 Task: In the Contact  AveryRobinson41@colgate.com, schedule and save the meeting with title: 'Introducing Our Products and Services ', Select date: '11 September, 2023', select start time: 6:00:PM. Add location in person New York with meeting description: Kindly join this meeting to understand Product Demo and Service Presentation.. Logged in from softage.1@softage.net
Action: Mouse moved to (85, 52)
Screenshot: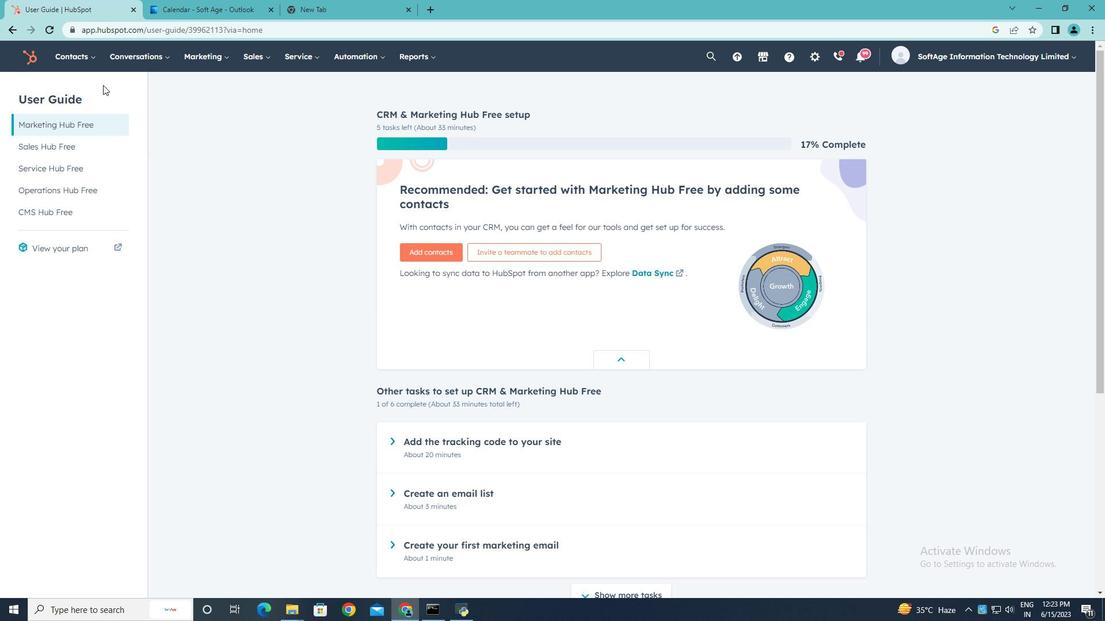 
Action: Mouse pressed left at (85, 52)
Screenshot: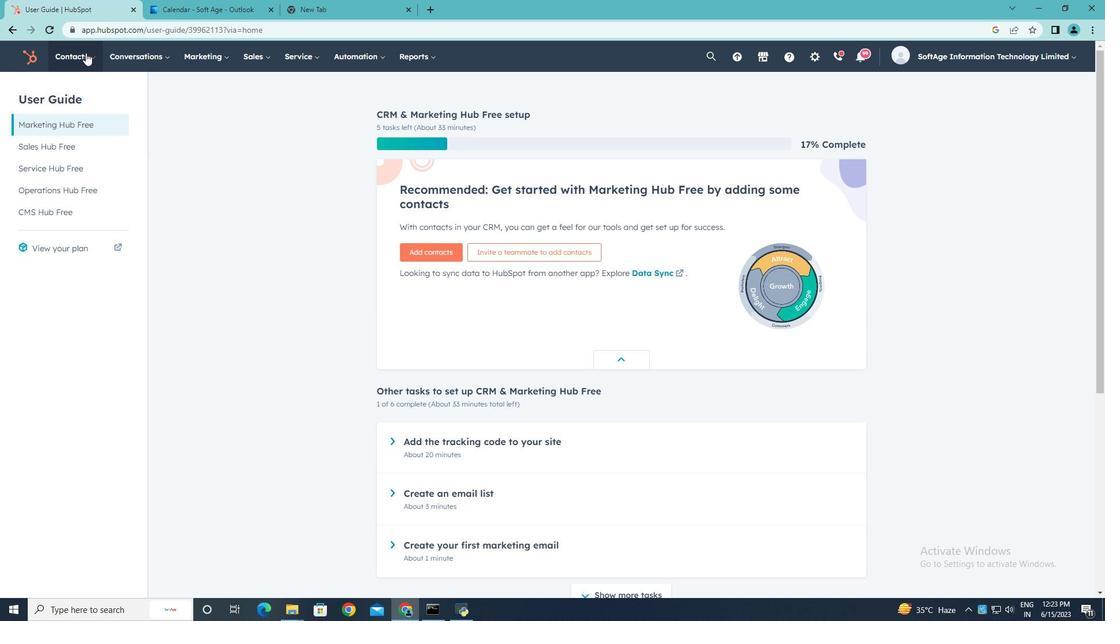 
Action: Mouse moved to (81, 87)
Screenshot: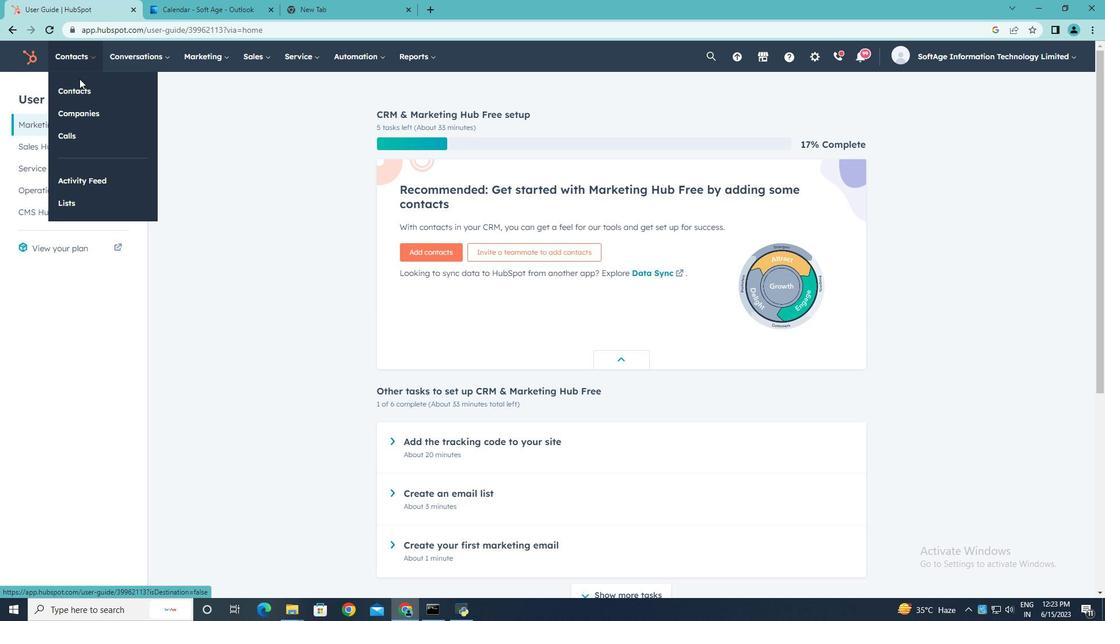 
Action: Mouse pressed left at (81, 87)
Screenshot: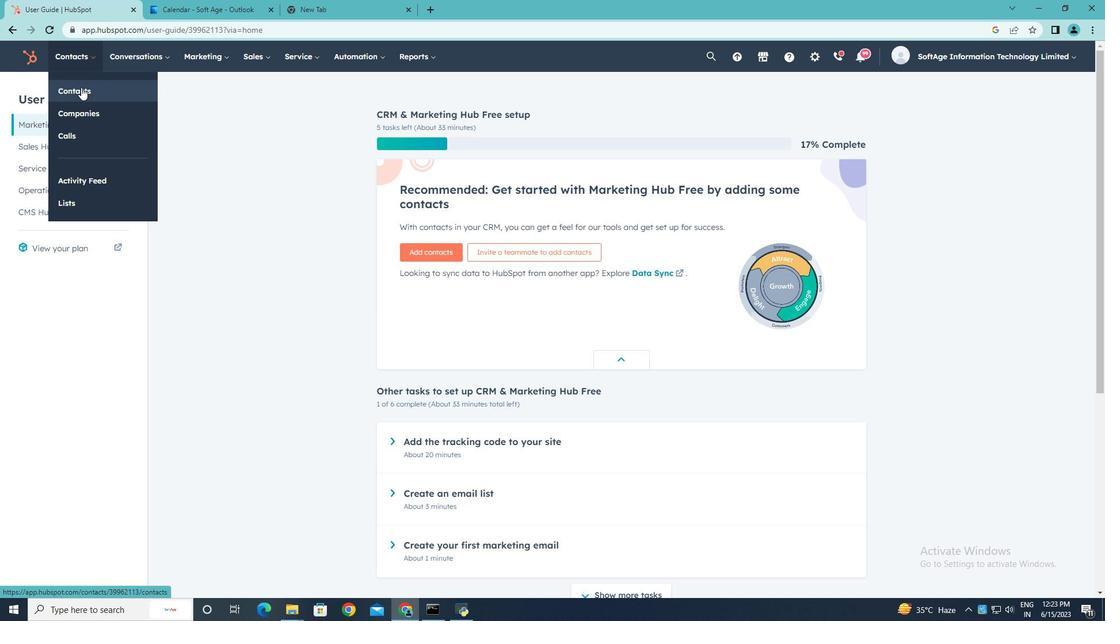 
Action: Mouse moved to (81, 187)
Screenshot: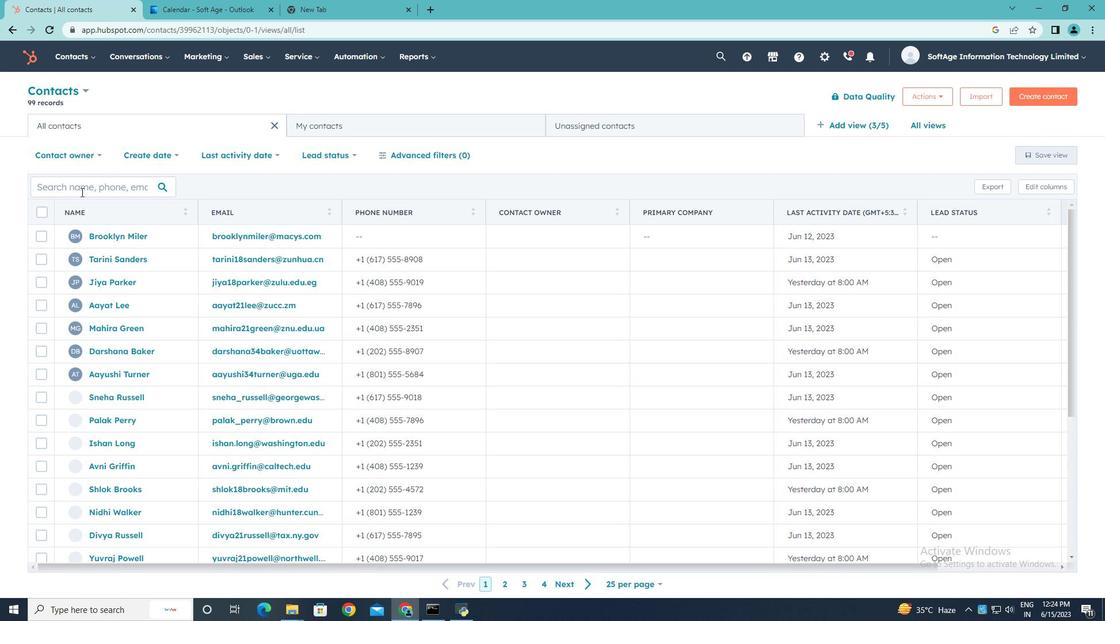 
Action: Mouse pressed left at (81, 187)
Screenshot: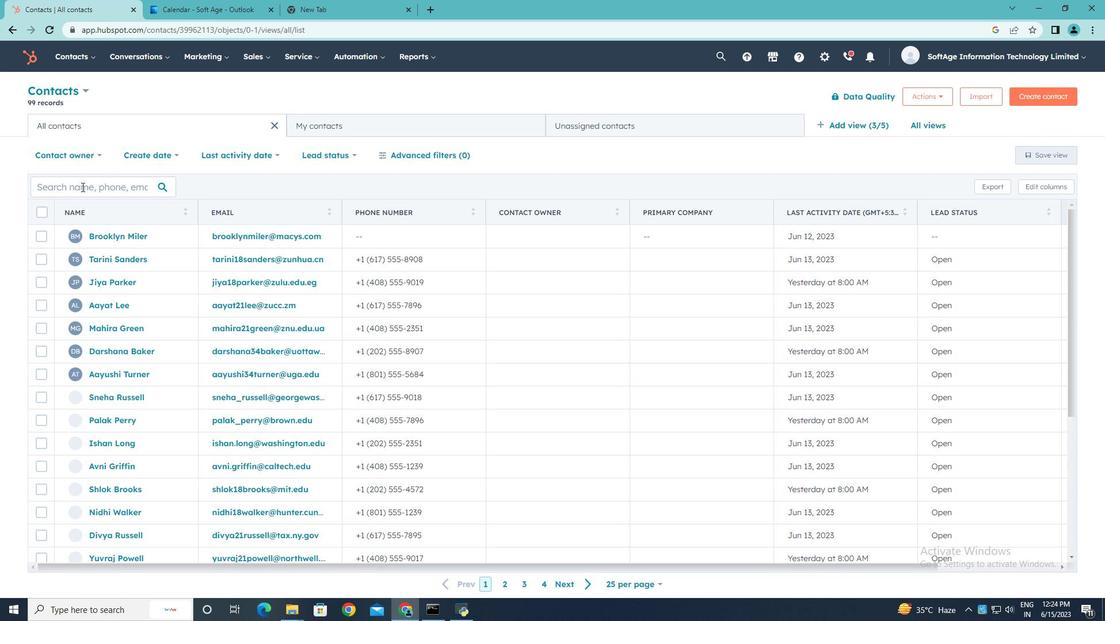 
Action: Key pressed <Key.shift>Avery<Key.shift>Robinson41<Key.shift>@colgate.com
Screenshot: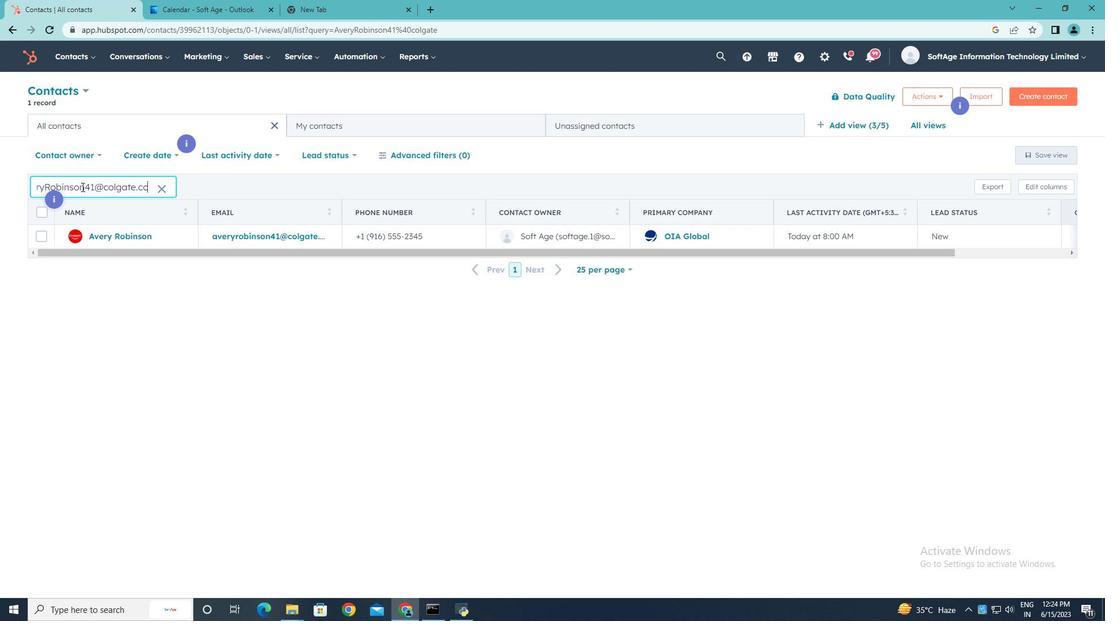 
Action: Mouse moved to (112, 235)
Screenshot: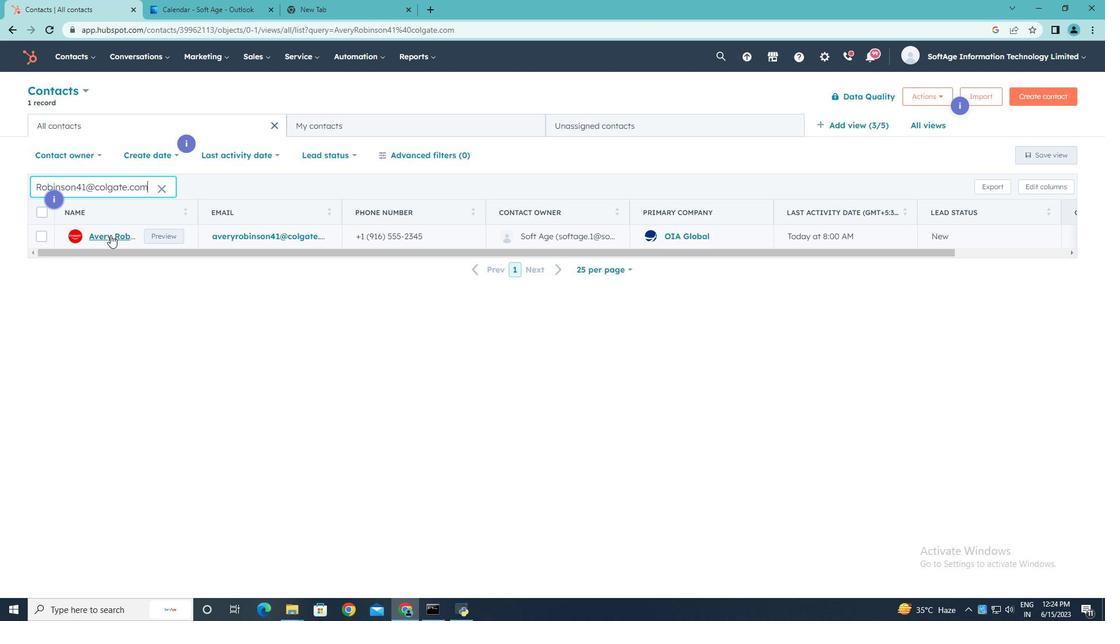 
Action: Mouse pressed left at (112, 235)
Screenshot: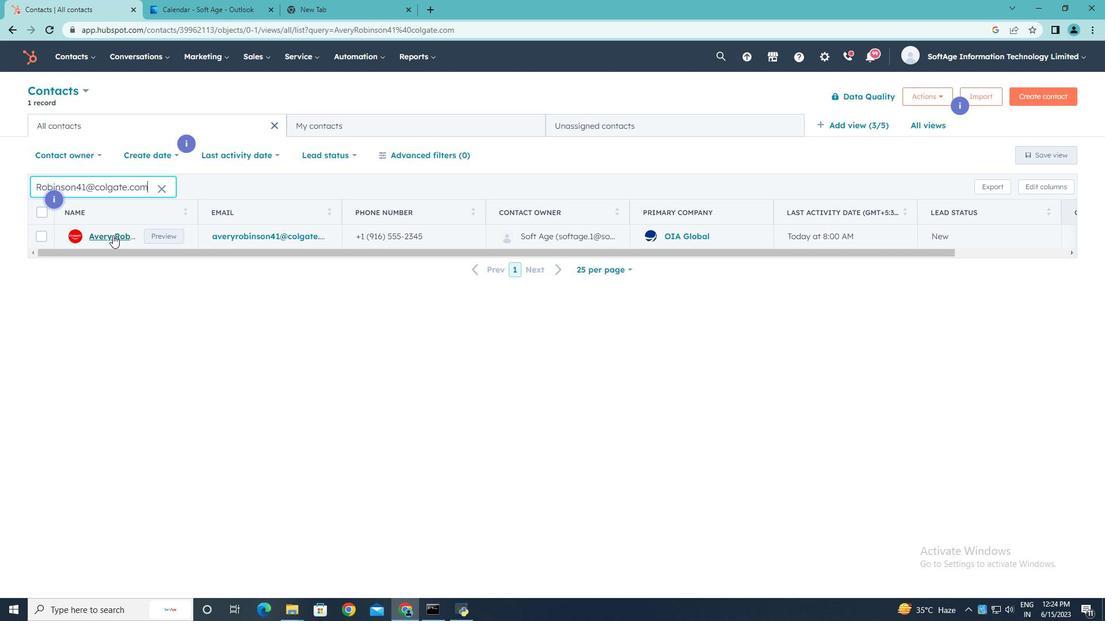 
Action: Mouse moved to (191, 191)
Screenshot: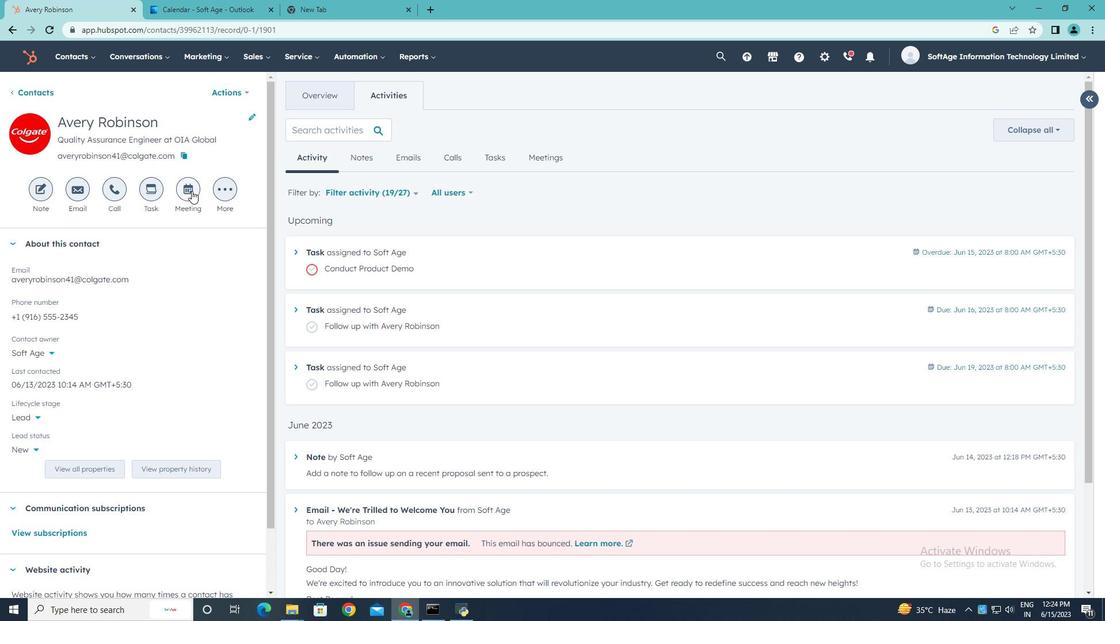 
Action: Mouse pressed left at (191, 191)
Screenshot: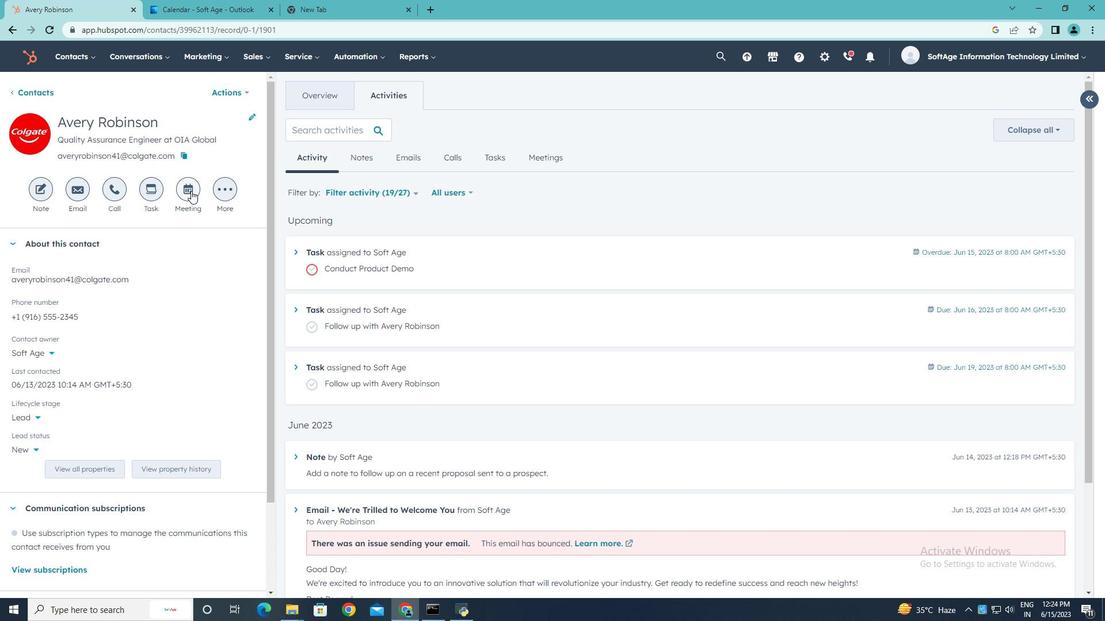 
Action: Key pressed <Key.shift><Key.shift>Introducing<Key.space><Key.shift>Our<Key.space><Key.shift><Key.shift><Key.shift><Key.shift><Key.shift><Key.shift><Key.shift><Key.shift><Key.shift>Products<Key.space>and<Key.space><Key.shift>Services.
Screenshot: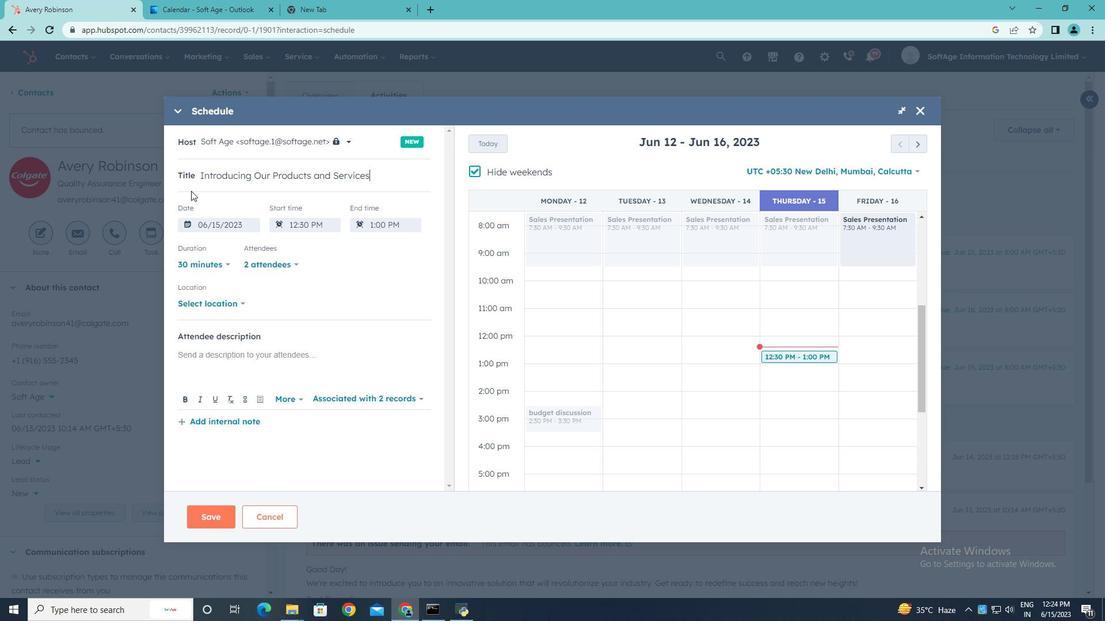 
Action: Mouse moved to (476, 171)
Screenshot: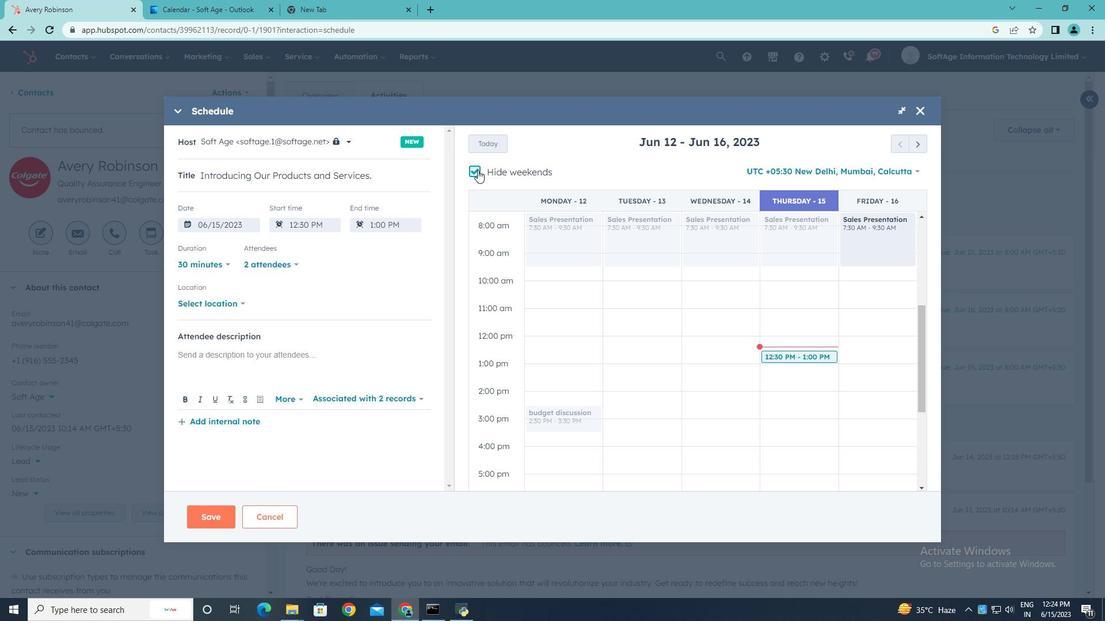 
Action: Mouse pressed left at (476, 171)
Screenshot: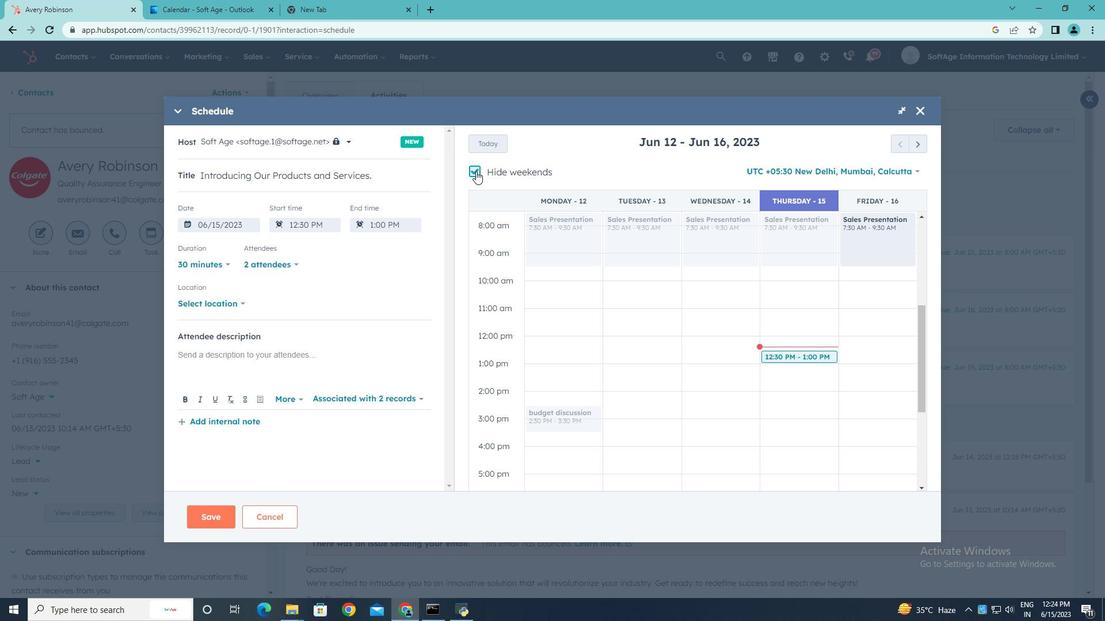 
Action: Mouse moved to (916, 146)
Screenshot: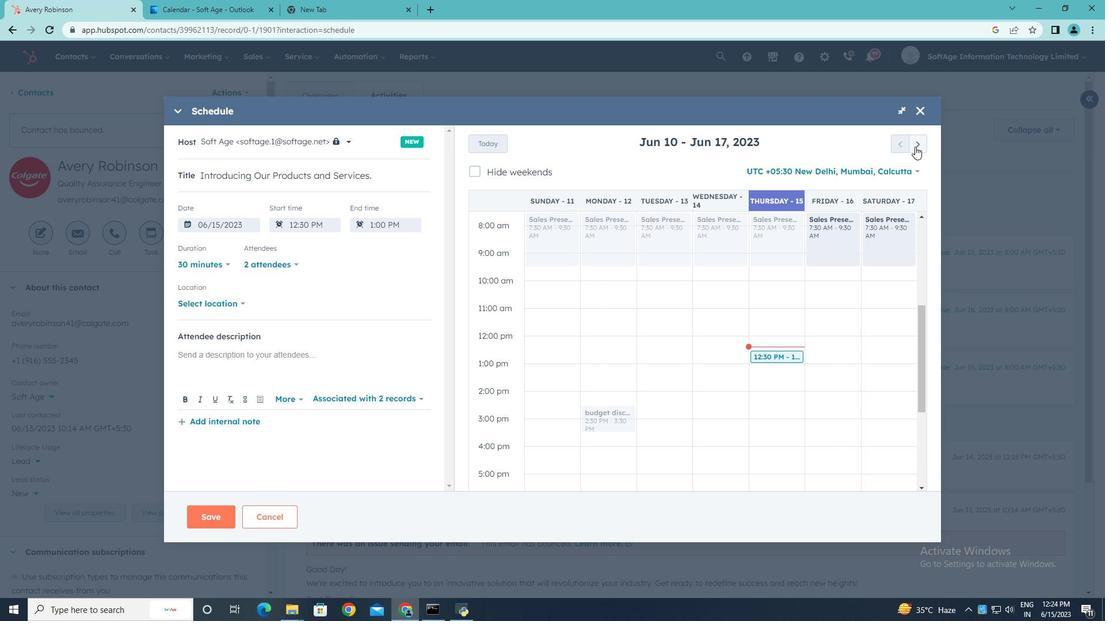 
Action: Mouse pressed left at (916, 146)
Screenshot: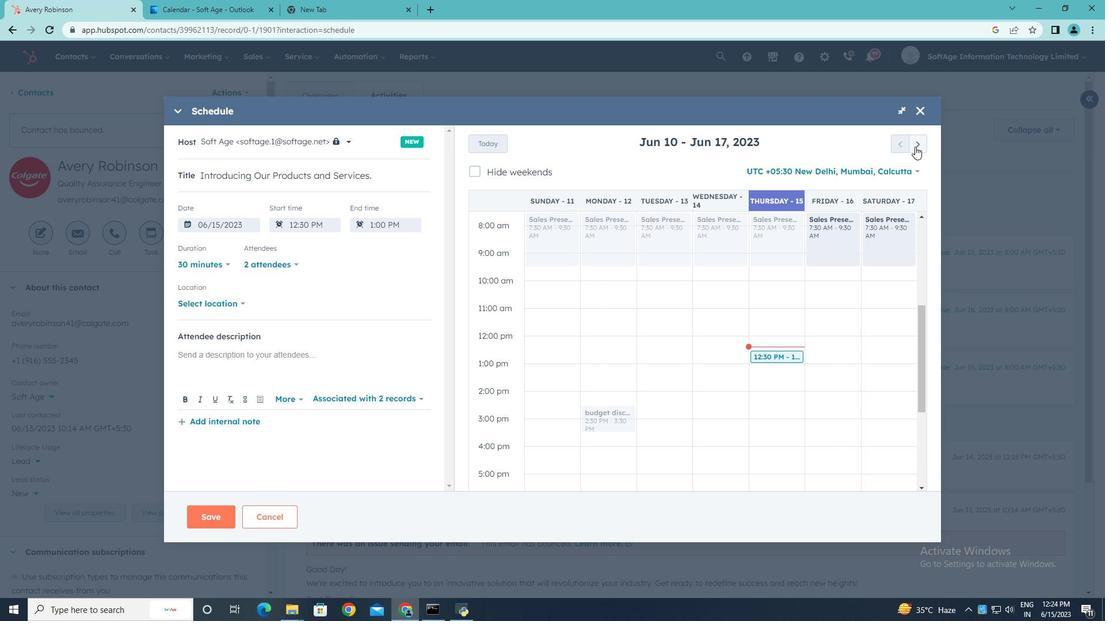 
Action: Mouse pressed left at (916, 146)
Screenshot: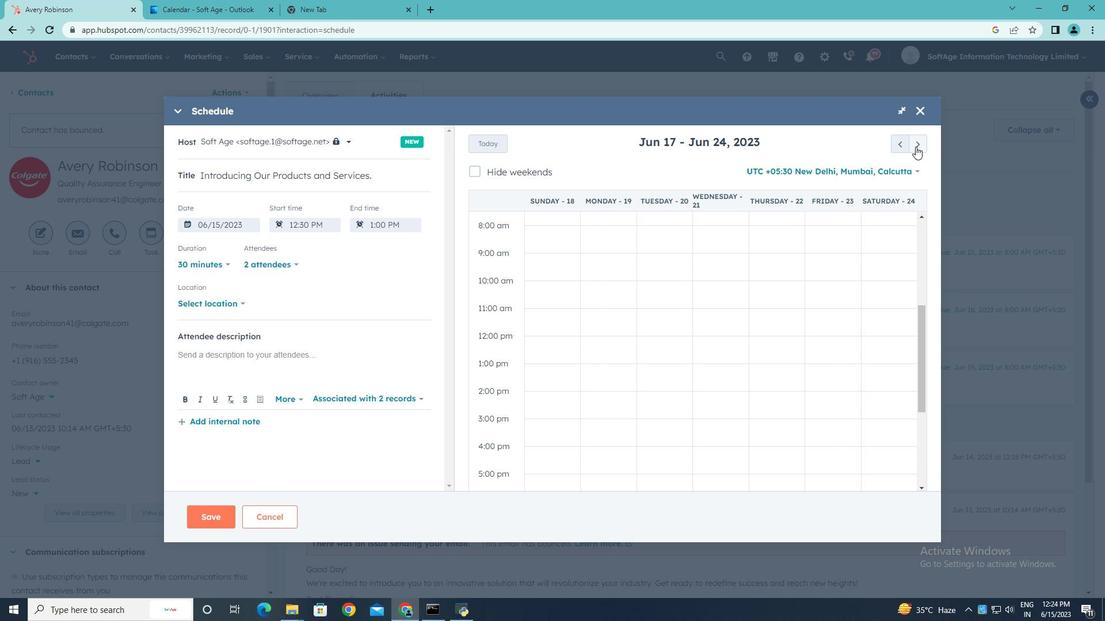 
Action: Mouse pressed left at (916, 146)
Screenshot: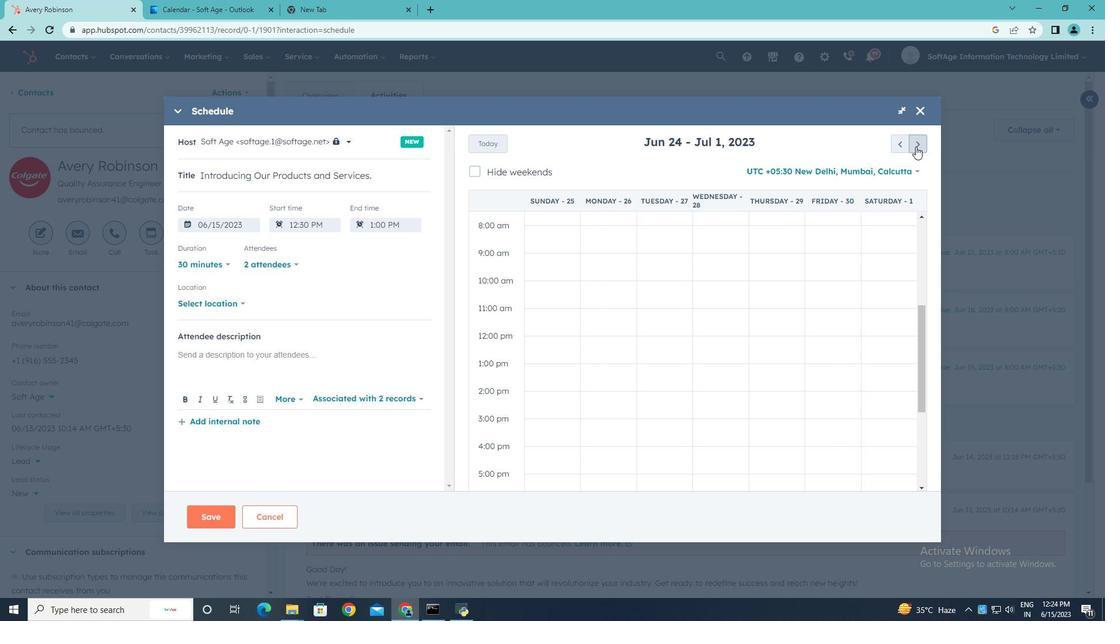 
Action: Mouse pressed left at (916, 146)
Screenshot: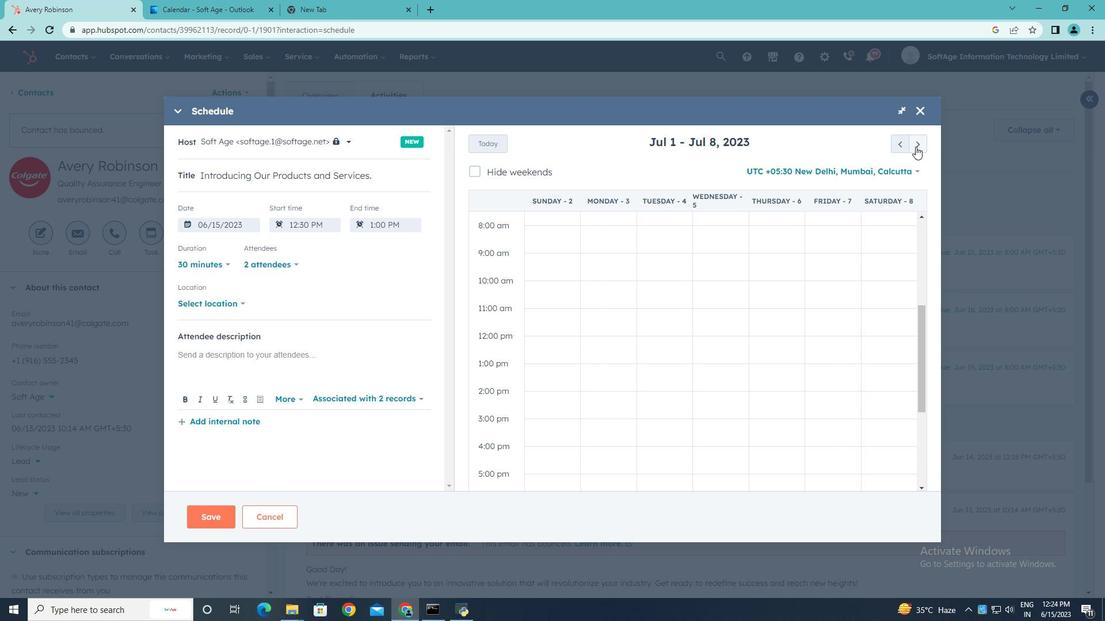 
Action: Mouse pressed left at (916, 146)
Screenshot: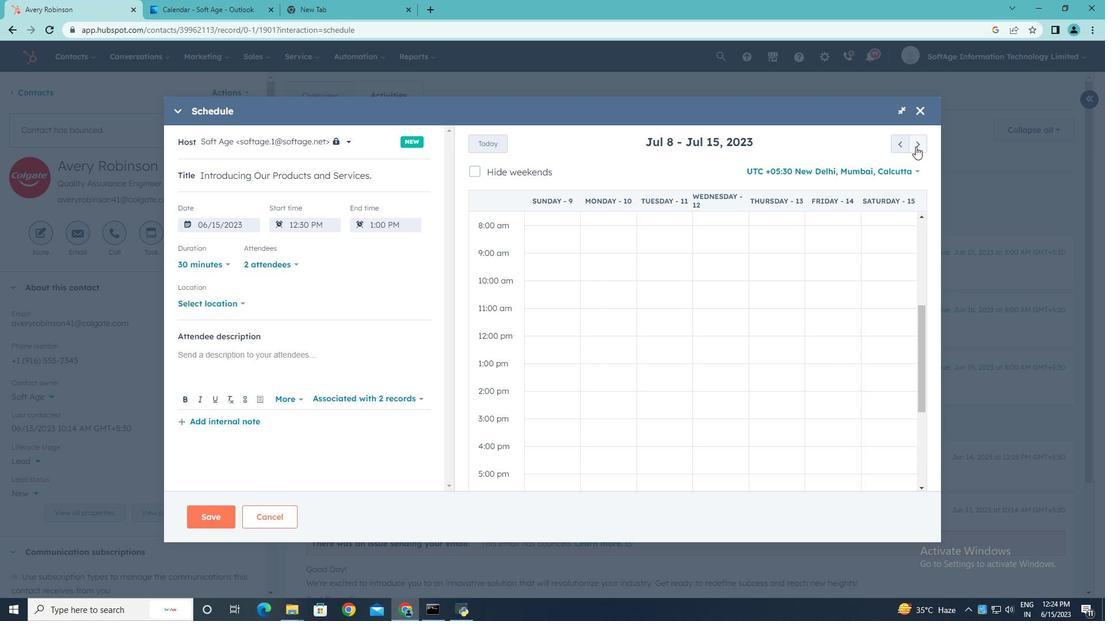 
Action: Mouse pressed left at (916, 146)
Screenshot: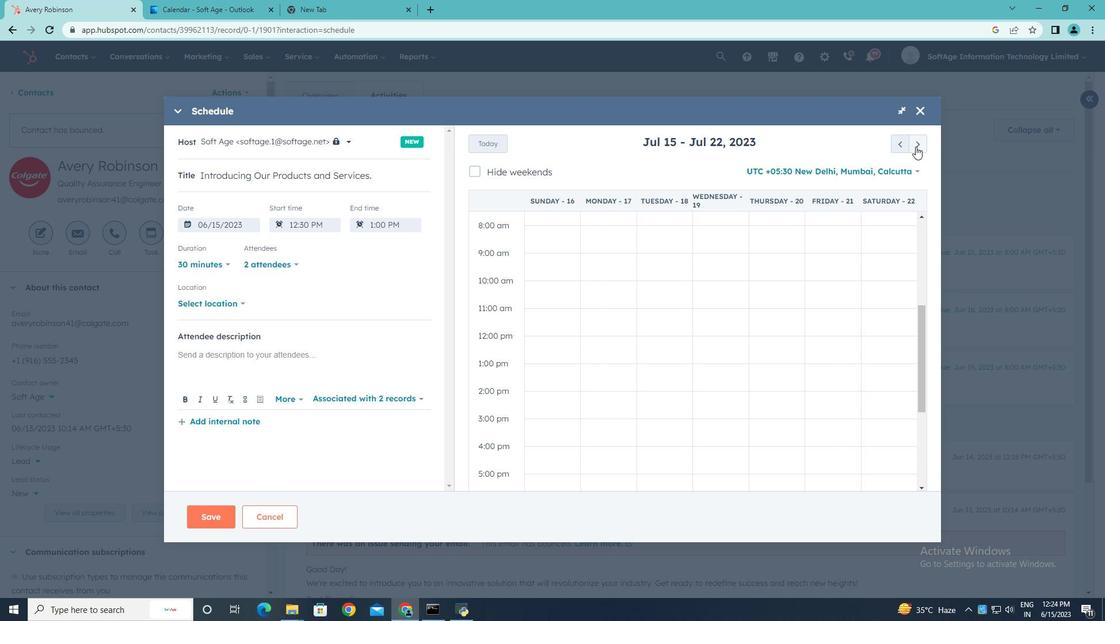 
Action: Mouse pressed left at (916, 146)
Screenshot: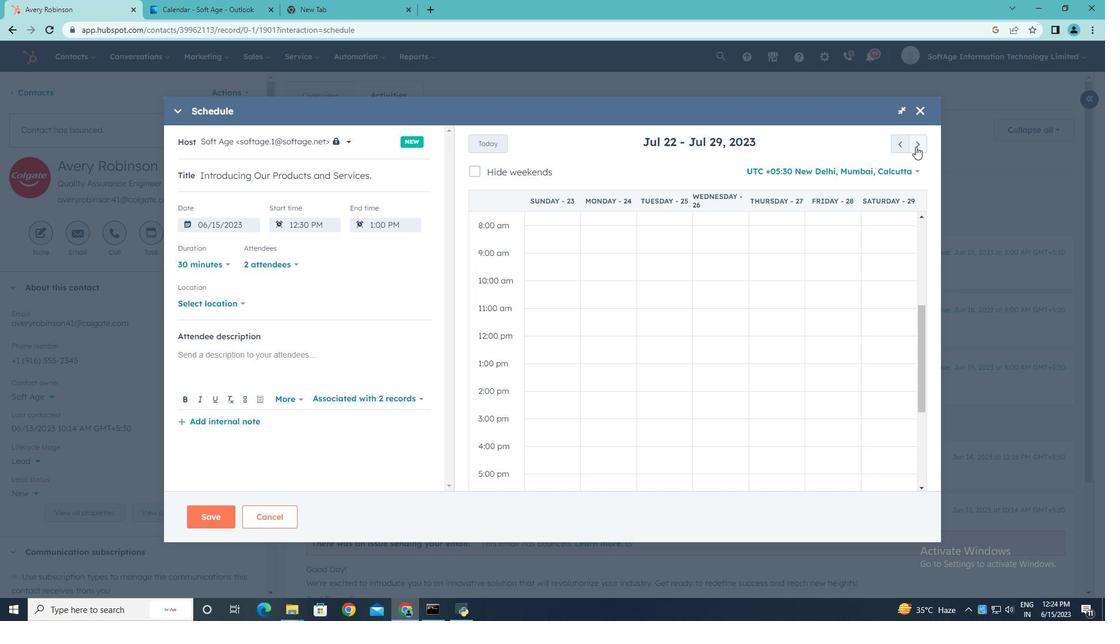 
Action: Mouse pressed left at (916, 146)
Screenshot: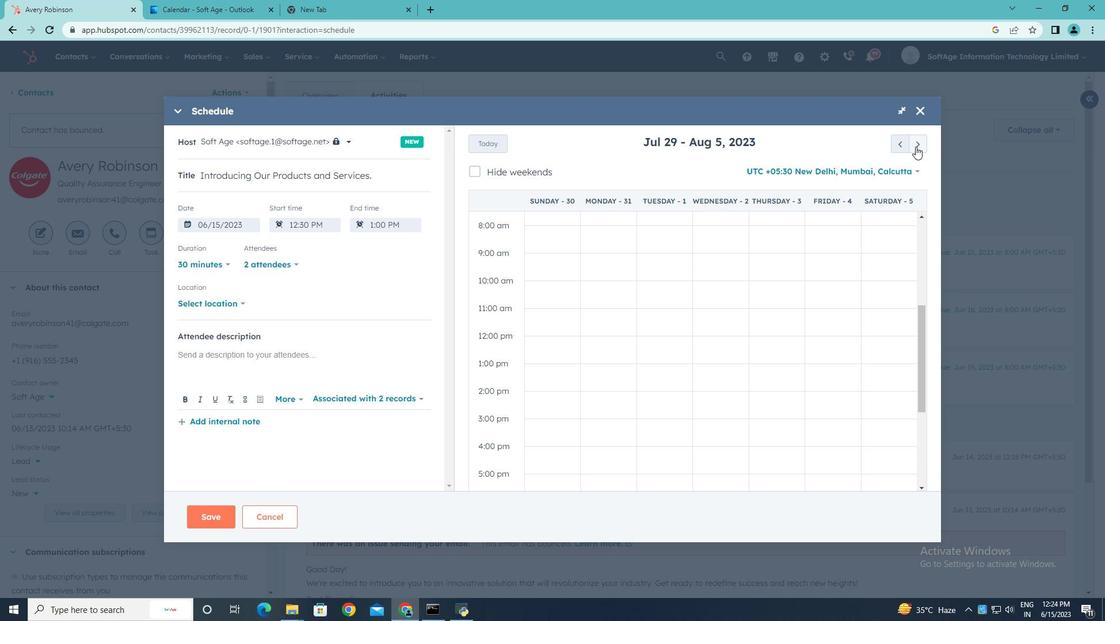 
Action: Mouse pressed left at (916, 146)
Screenshot: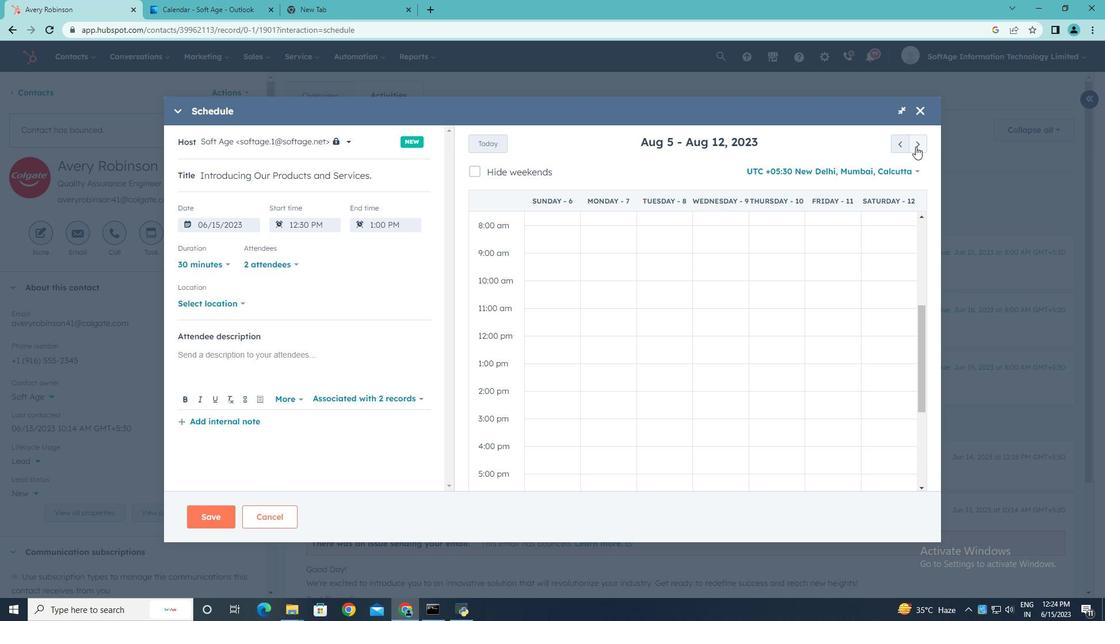 
Action: Mouse pressed left at (916, 146)
Screenshot: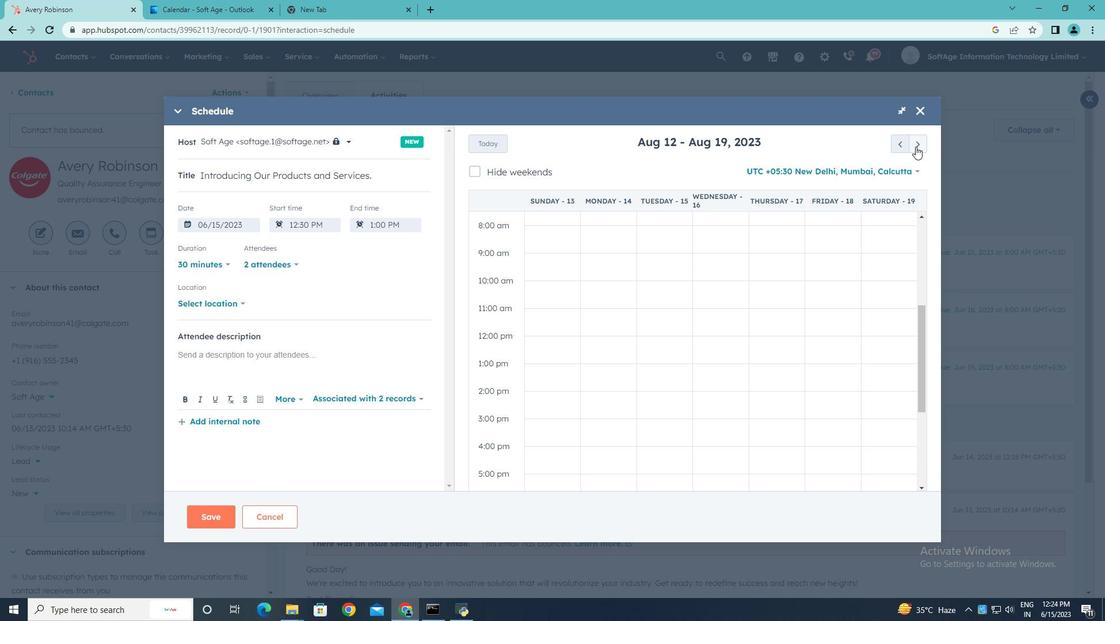 
Action: Mouse pressed left at (916, 146)
Screenshot: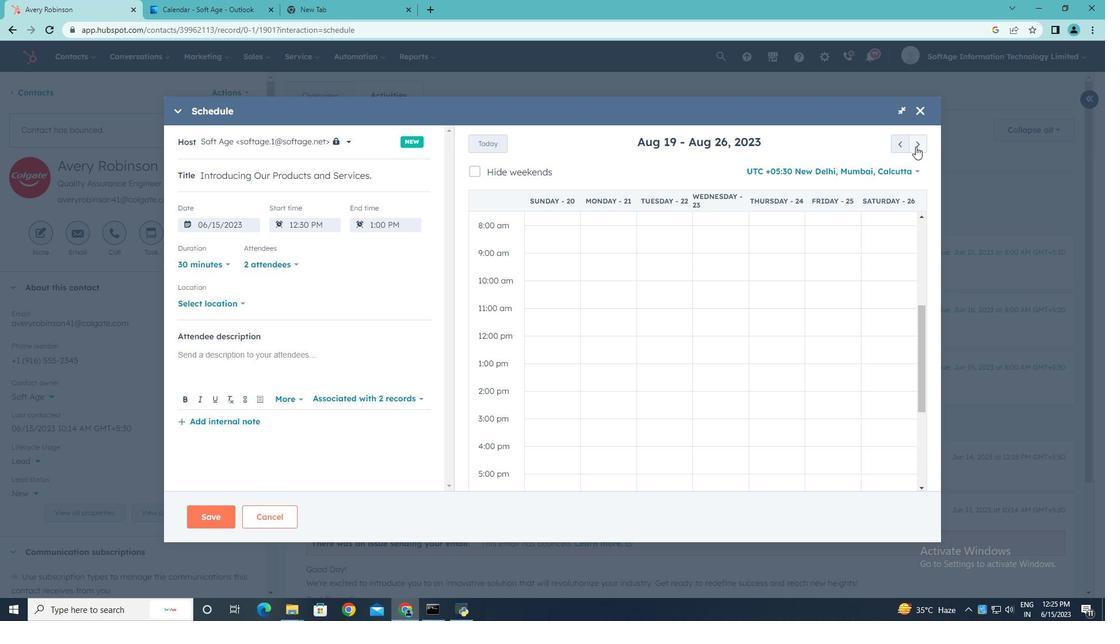 
Action: Mouse pressed left at (916, 146)
Screenshot: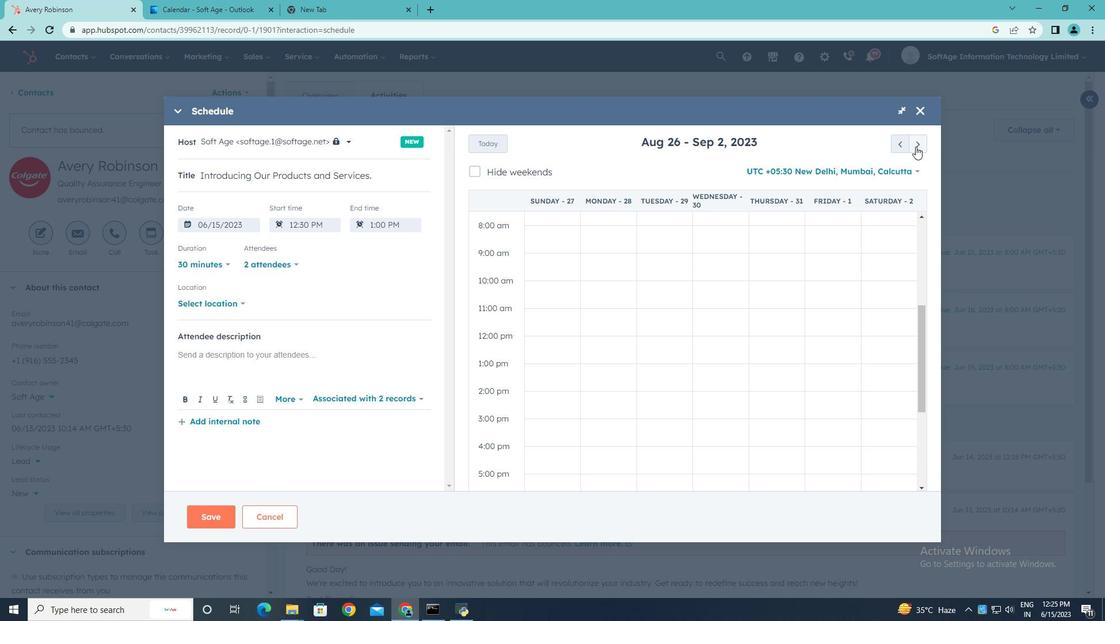 
Action: Mouse pressed left at (916, 146)
Screenshot: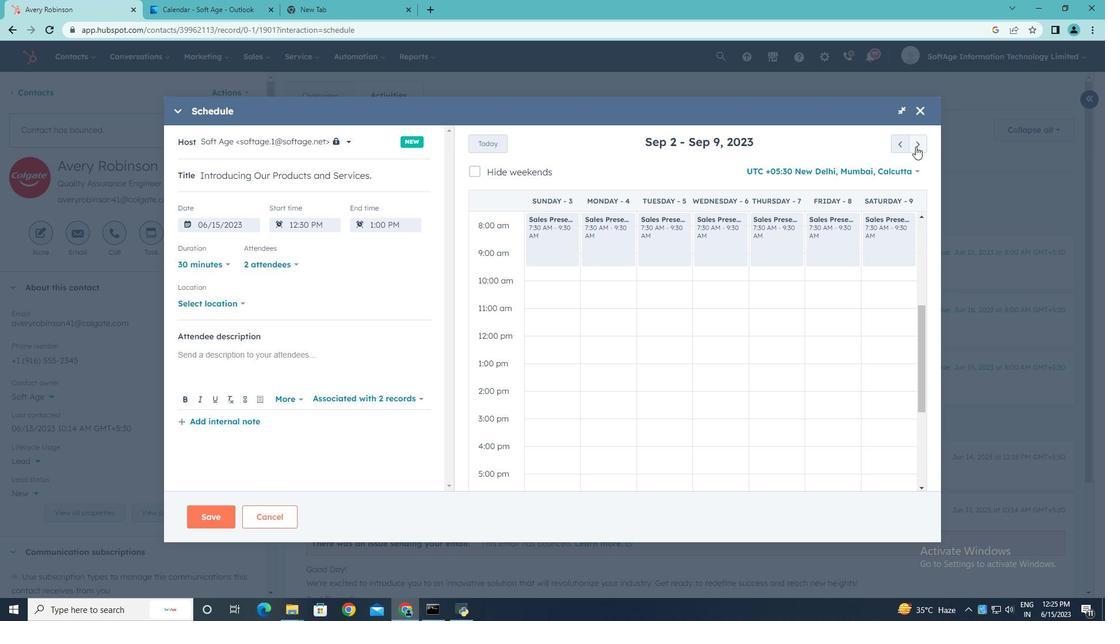 
Action: Mouse moved to (924, 387)
Screenshot: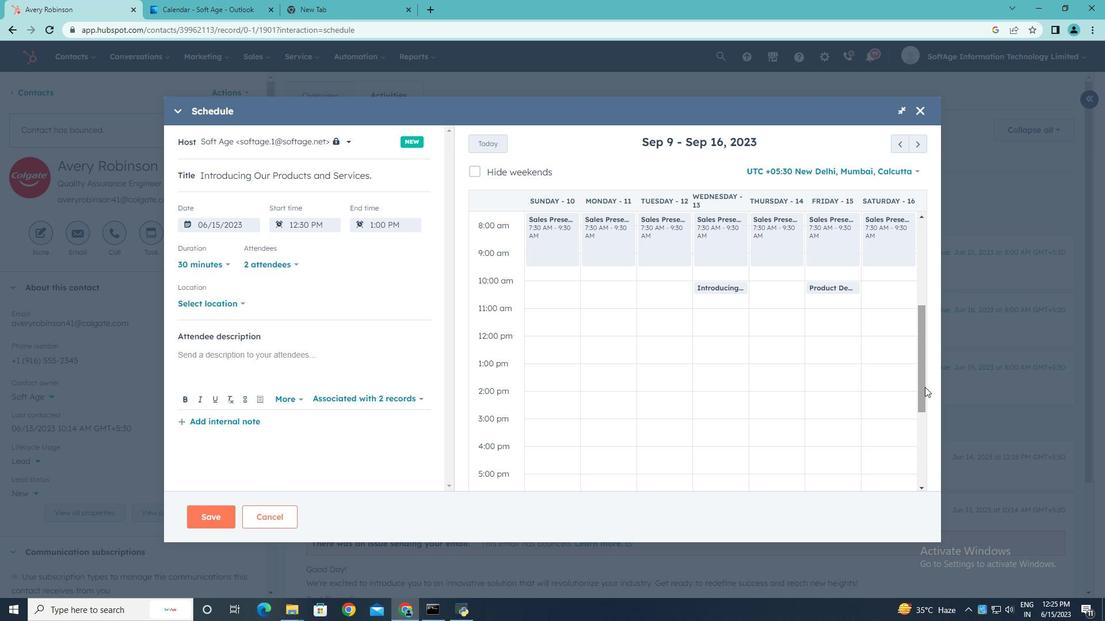 
Action: Mouse pressed left at (924, 387)
Screenshot: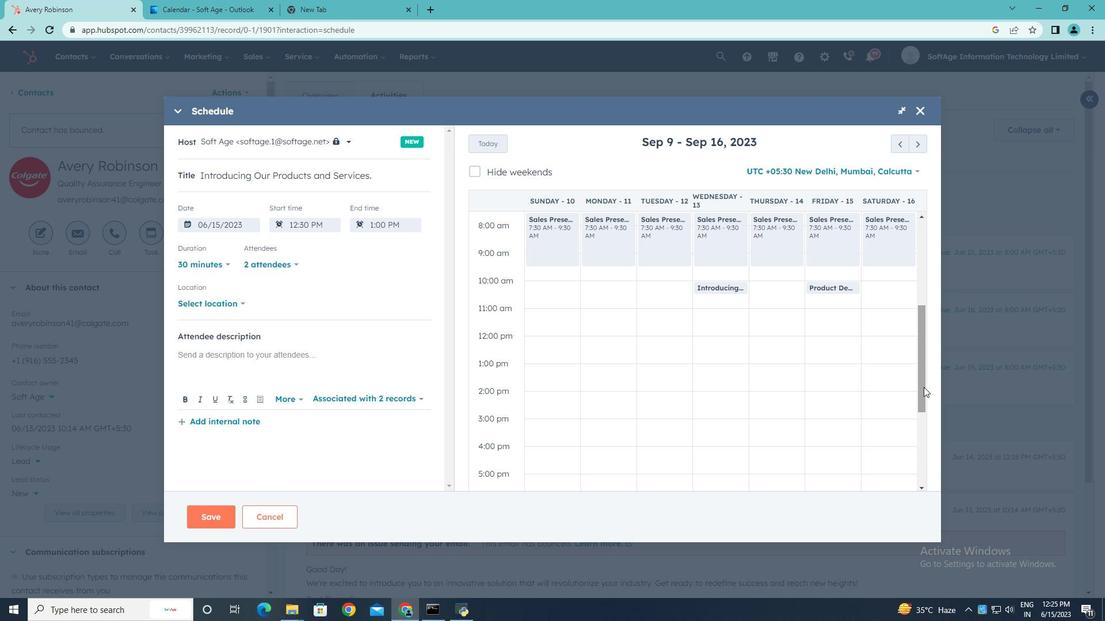 
Action: Mouse moved to (604, 409)
Screenshot: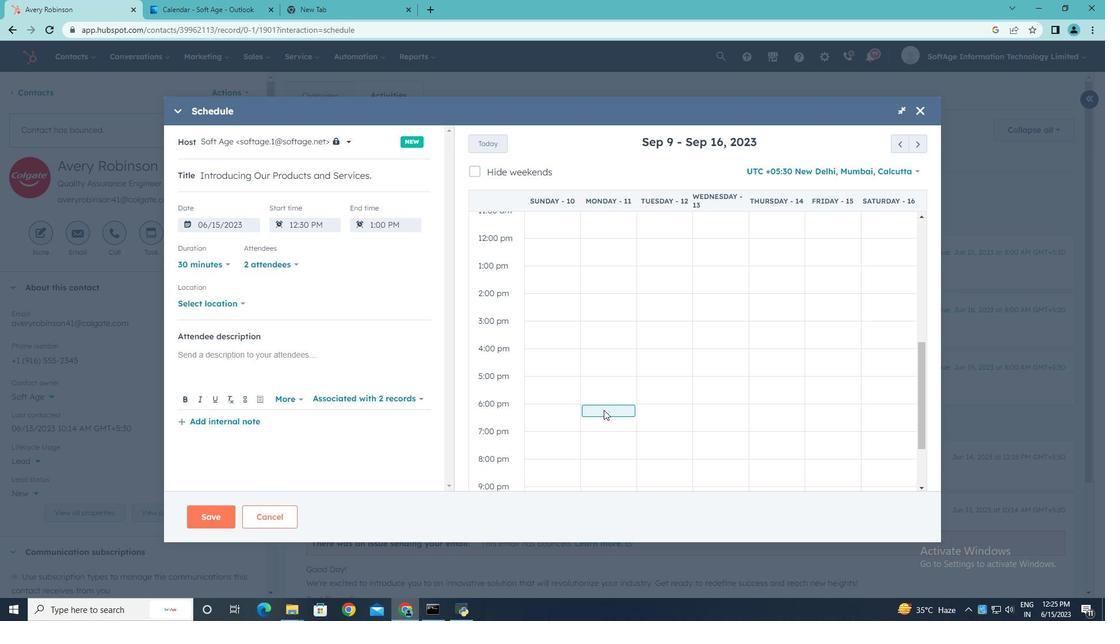 
Action: Mouse pressed left at (604, 409)
Screenshot: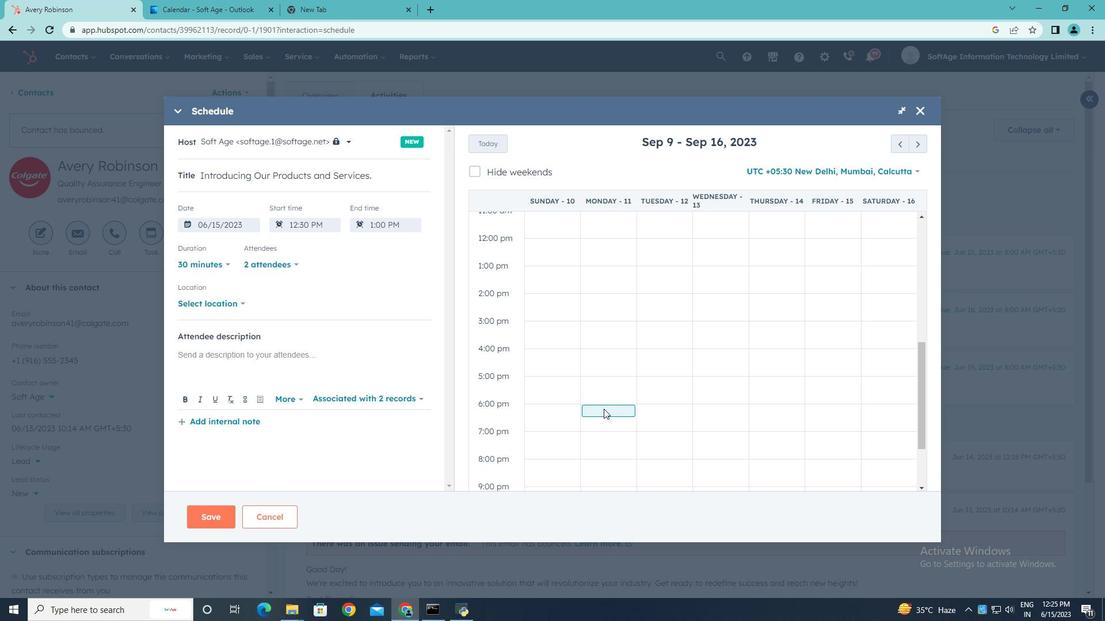
Action: Mouse moved to (243, 301)
Screenshot: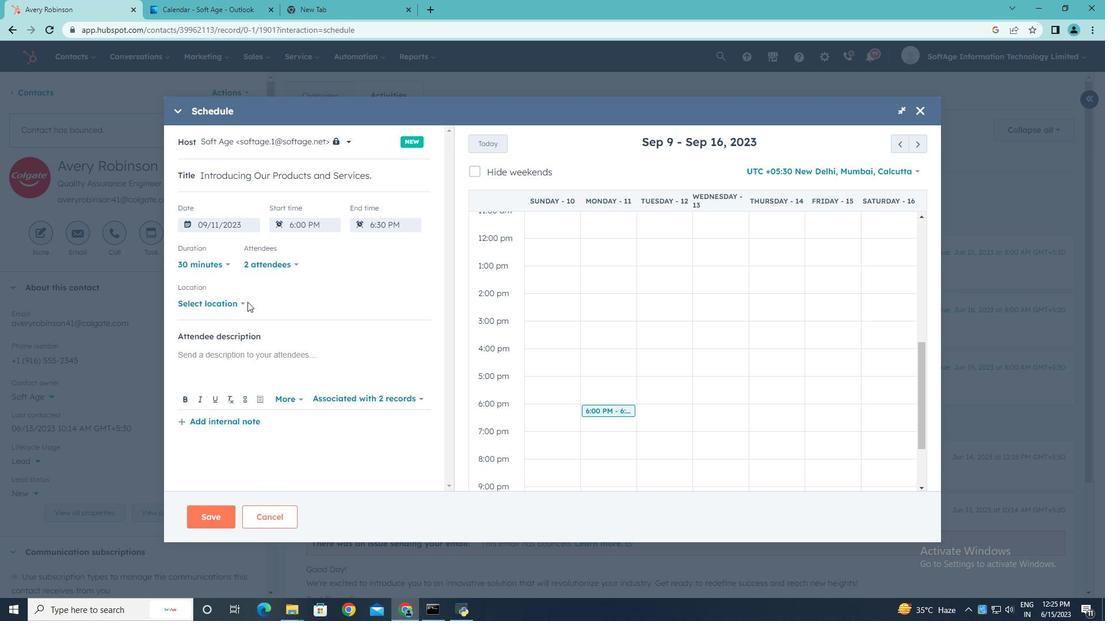 
Action: Mouse pressed left at (243, 301)
Screenshot: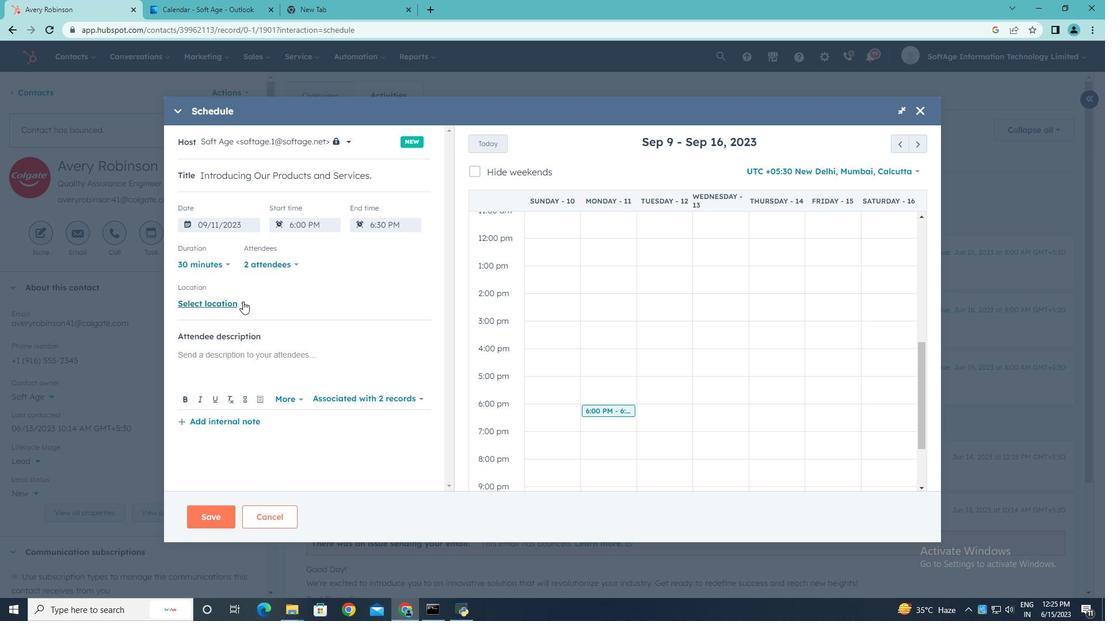 
Action: Mouse moved to (279, 301)
Screenshot: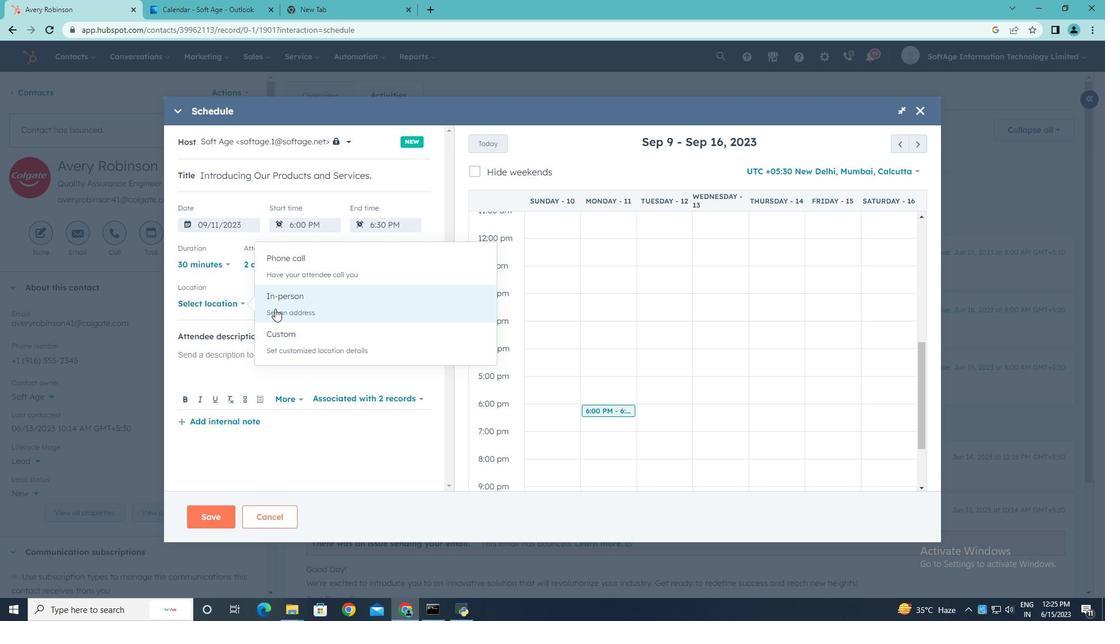 
Action: Mouse pressed left at (279, 301)
Screenshot: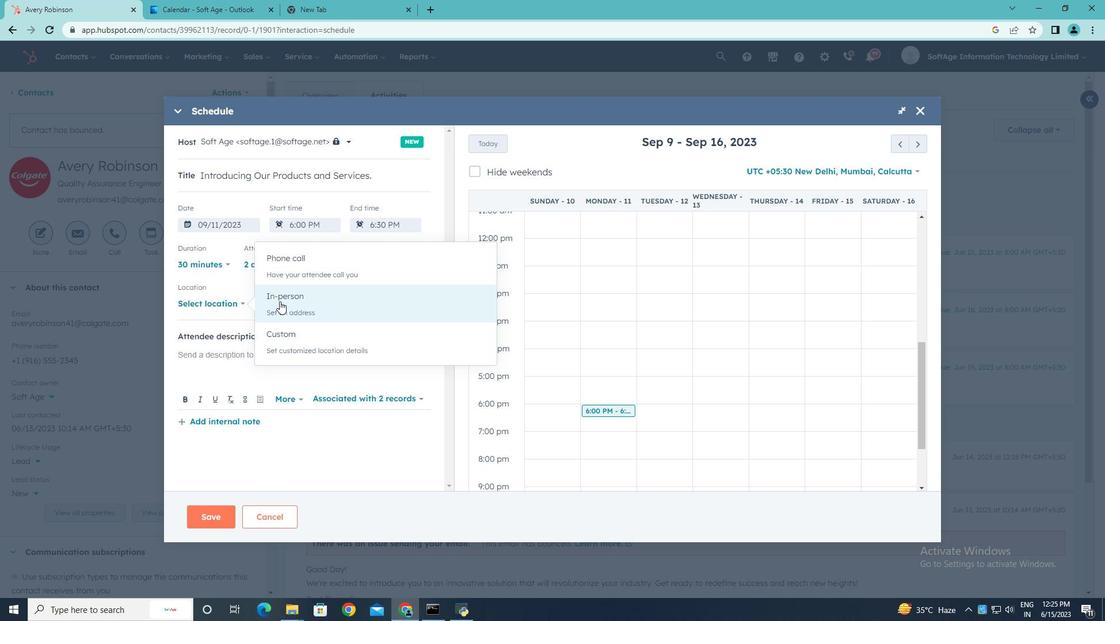 
Action: Mouse moved to (278, 306)
Screenshot: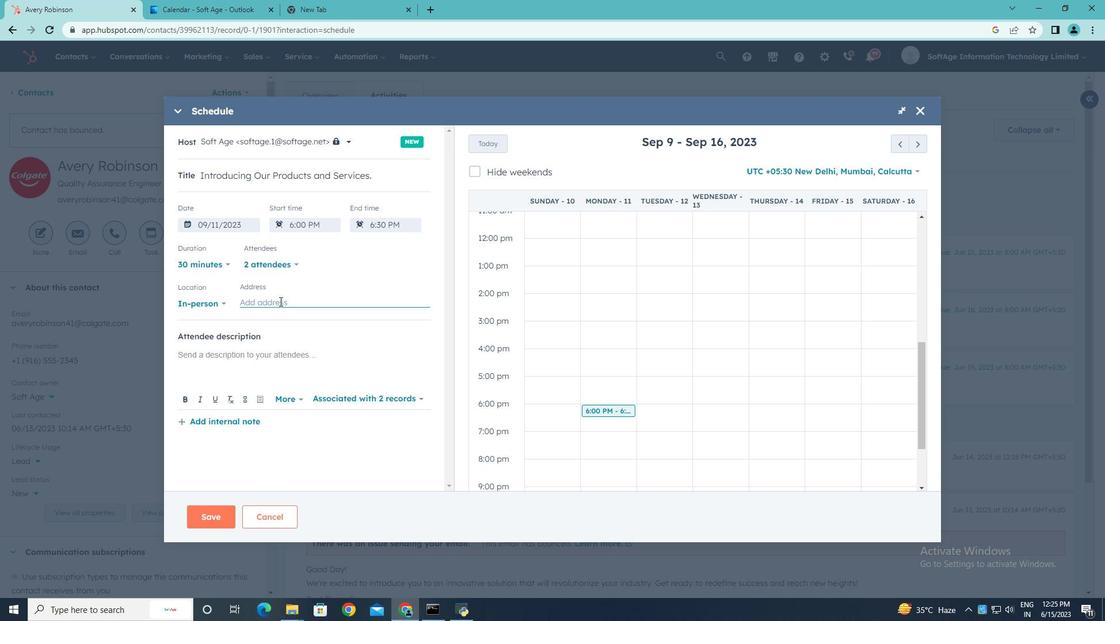 
Action: Mouse pressed left at (278, 306)
Screenshot: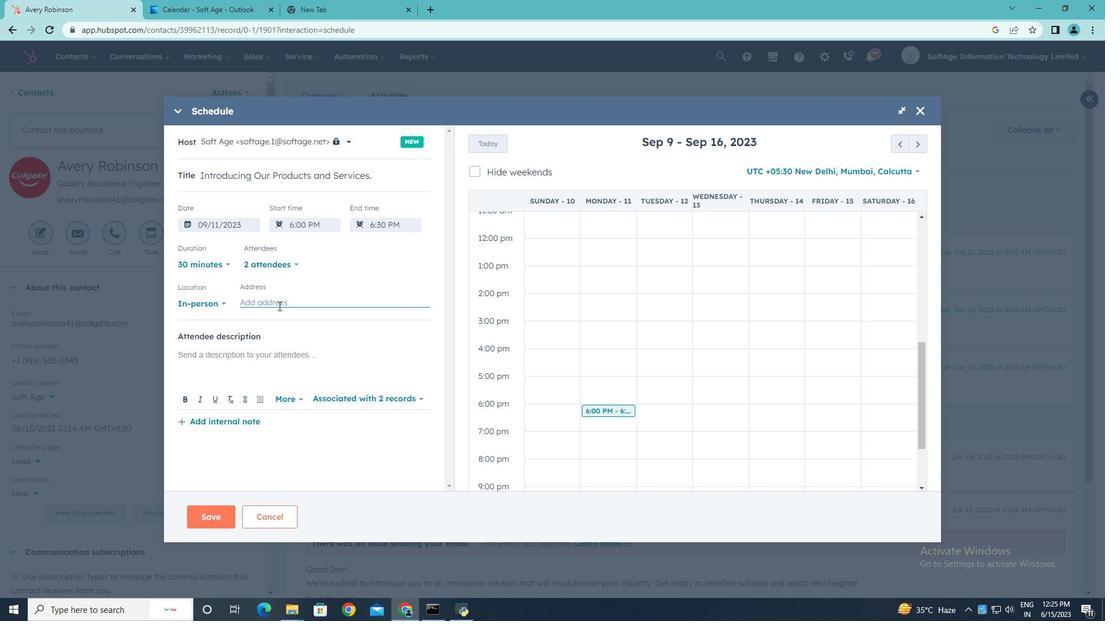 
Action: Key pressed <Key.shift>New<Key.space><Key.shift>York
Screenshot: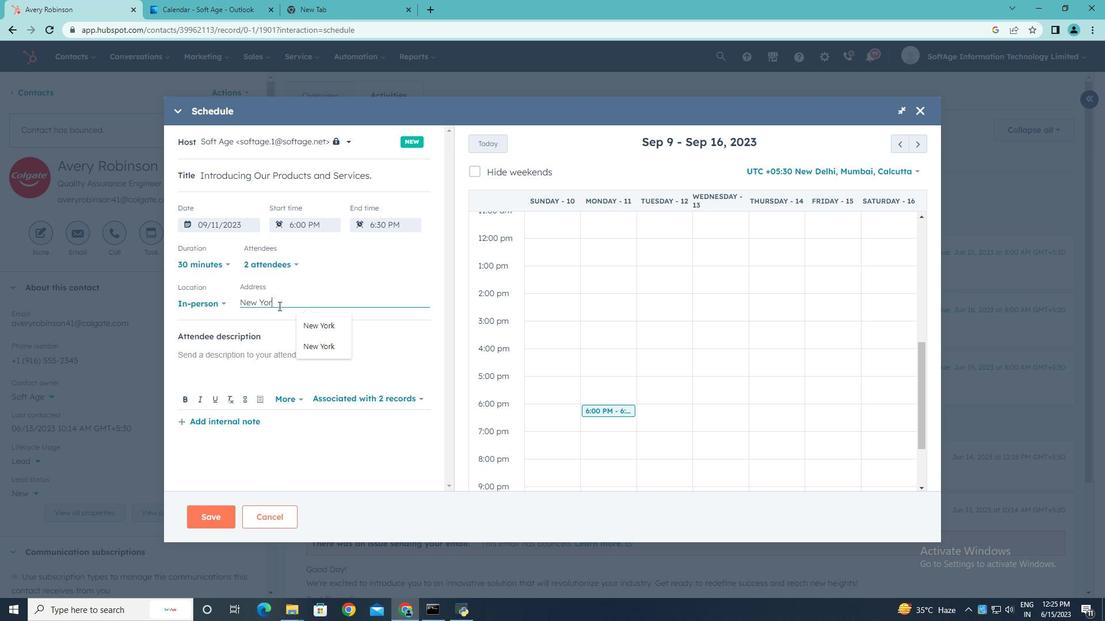 
Action: Mouse moved to (226, 357)
Screenshot: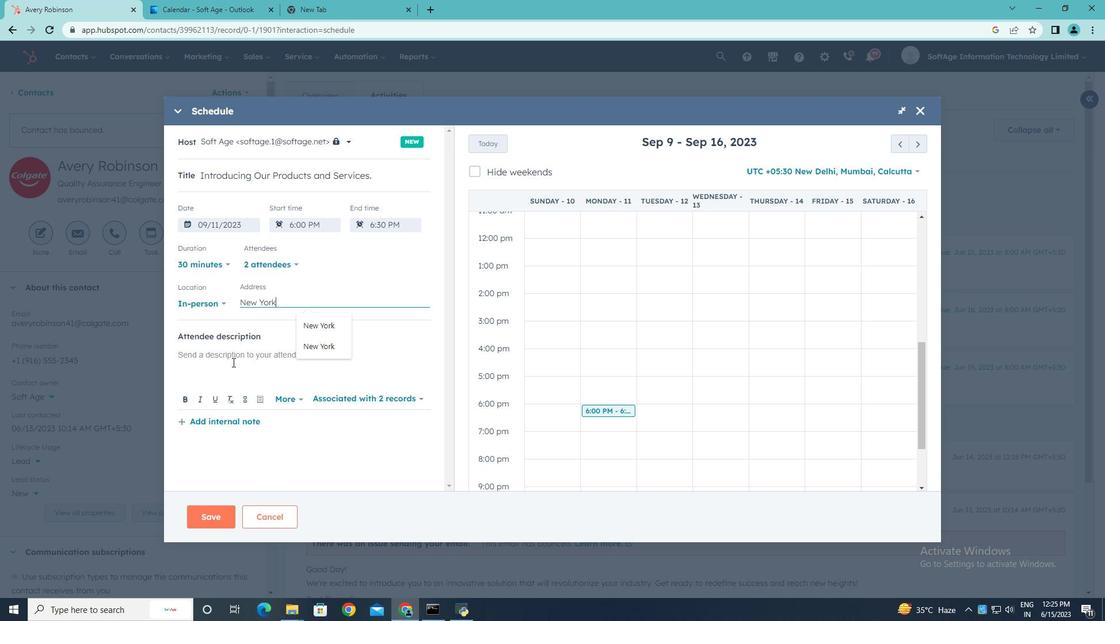 
Action: Mouse pressed left at (226, 357)
Screenshot: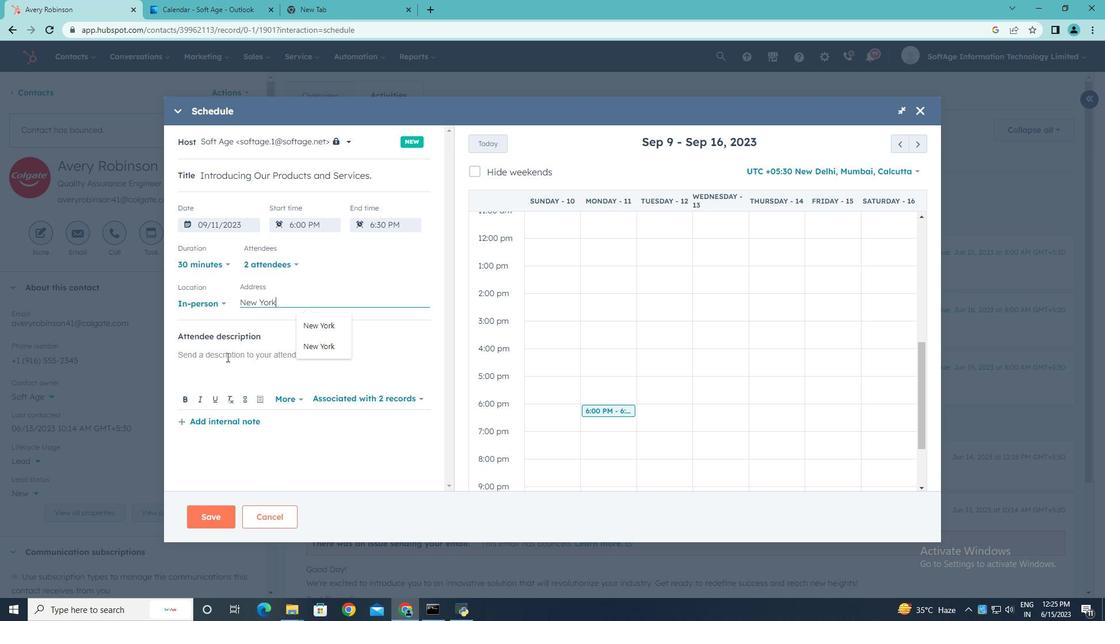 
Action: Mouse moved to (226, 357)
Screenshot: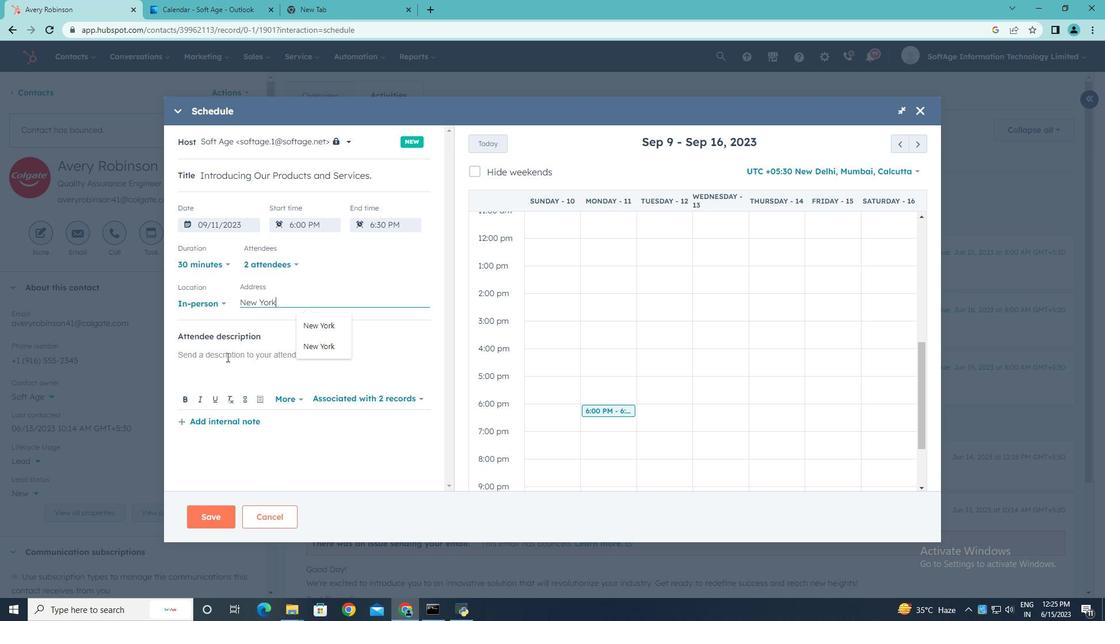 
Action: Key pressed <Key.shift><Key.shift><Key.shift><Key.shift><Key.shift><Key.shift><Key.shift><Key.shift><Key.shift><Key.shift><Key.shift><Key.shift><Key.shift><Key.shift><Key.shift><Key.shift><Key.shift><Key.shift><Key.shift><Key.shift><Key.shift><Key.shift><Key.shift><Key.shift>Kindly<Key.space>join<Key.space>y<Key.backspace>this<Key.space>meeting<Key.space>to<Key.space>unders<Key.backspace>stand<Key.space><Key.shift>Product<Key.space><Key.shift>Demo<Key.space><Key.shift>ands<Key.backspace><Key.space><Key.shift>Service<Key.space><Key.shift>Presentation..
Screenshot: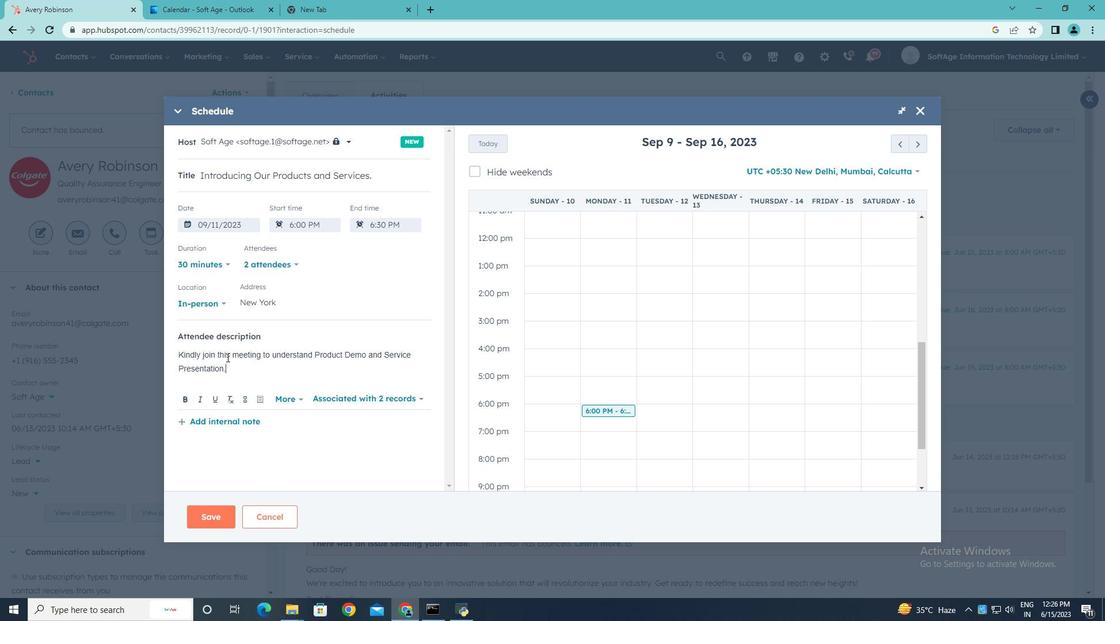 
Action: Mouse moved to (202, 514)
Screenshot: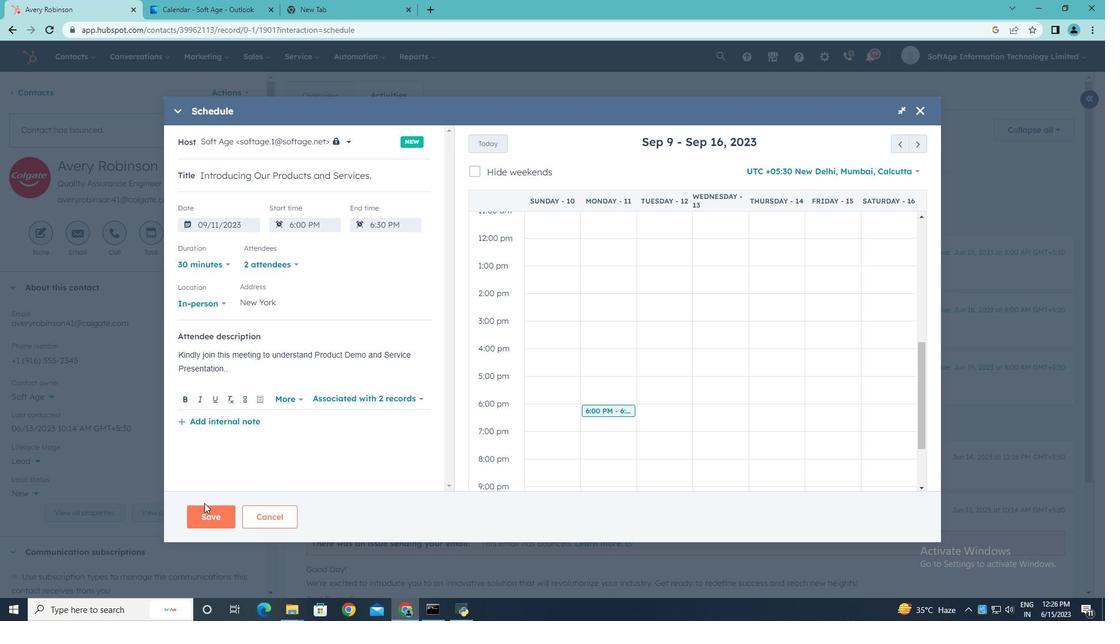 
Action: Mouse pressed left at (202, 514)
Screenshot: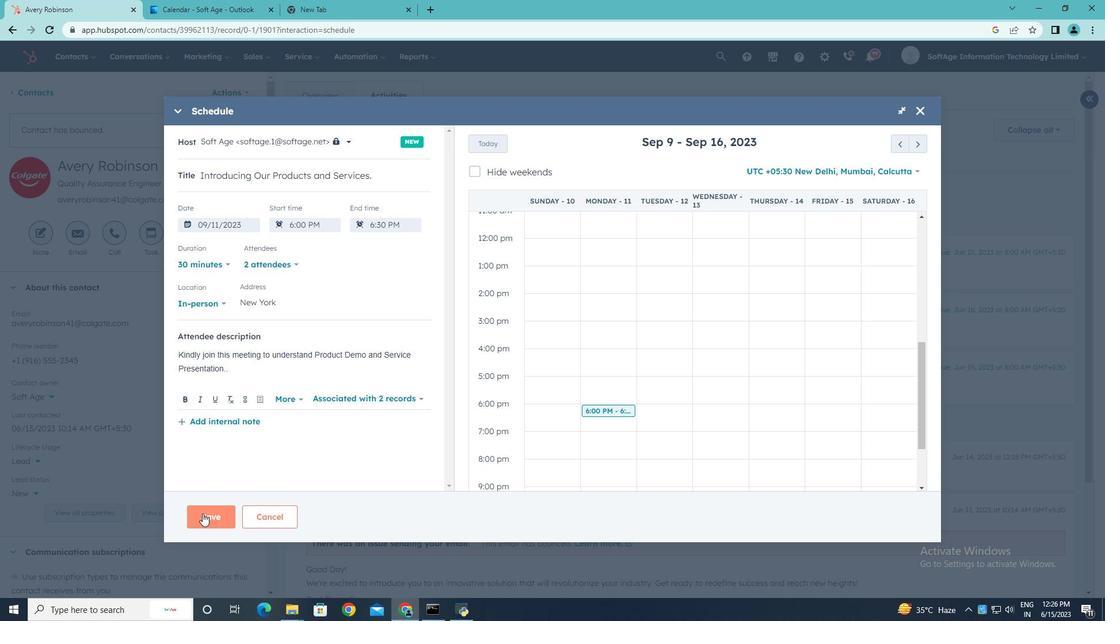 
